 Task: Delete the list "Bucket List".
Action: Mouse moved to (29, 73)
Screenshot: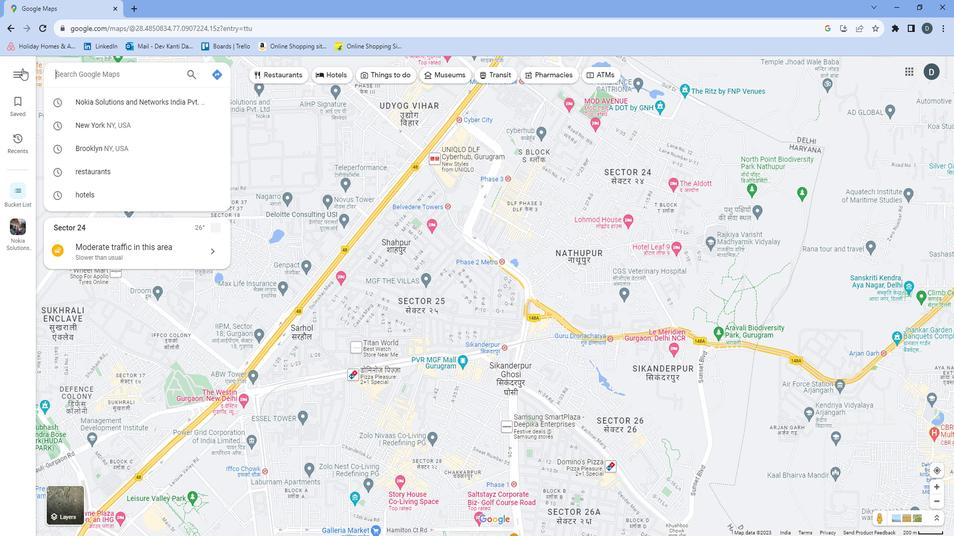 
Action: Mouse pressed left at (29, 73)
Screenshot: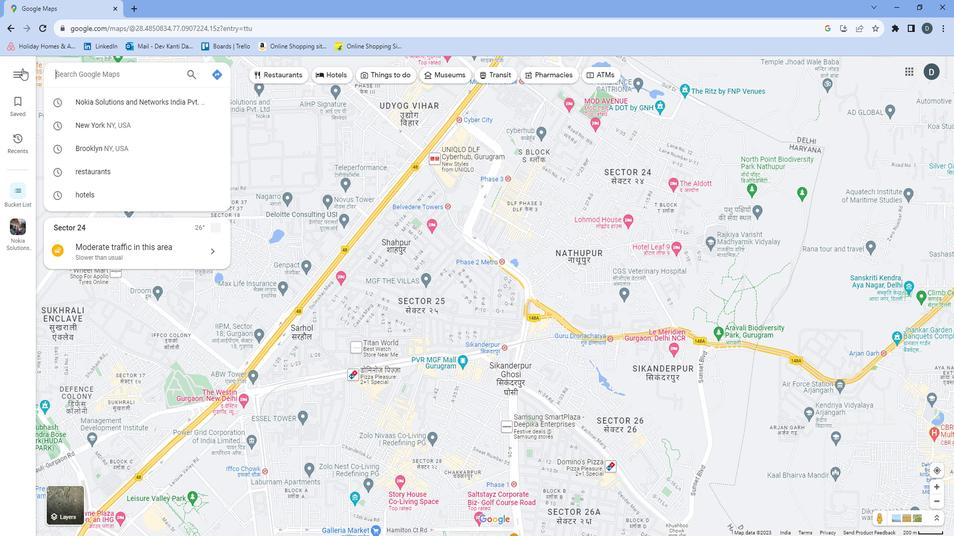 
Action: Mouse moved to (59, 128)
Screenshot: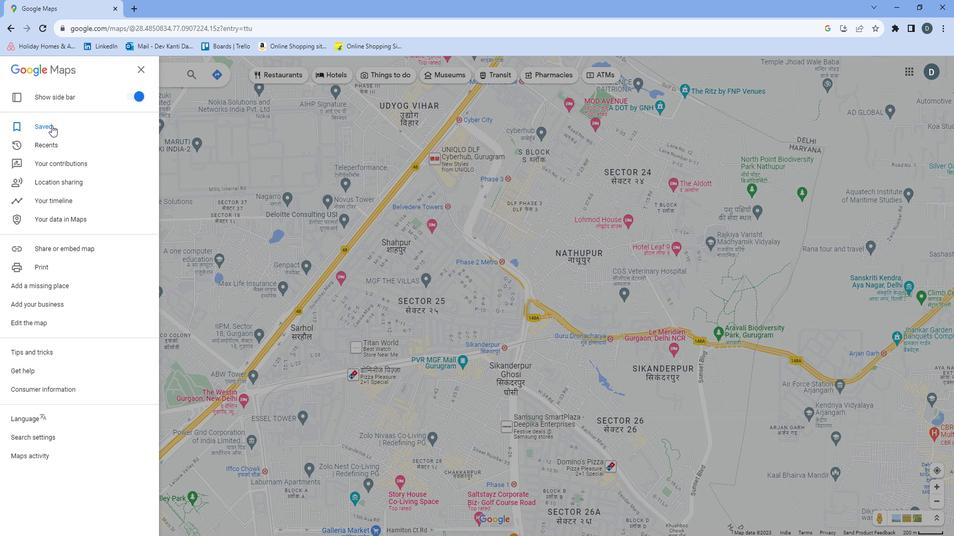 
Action: Mouse pressed left at (59, 128)
Screenshot: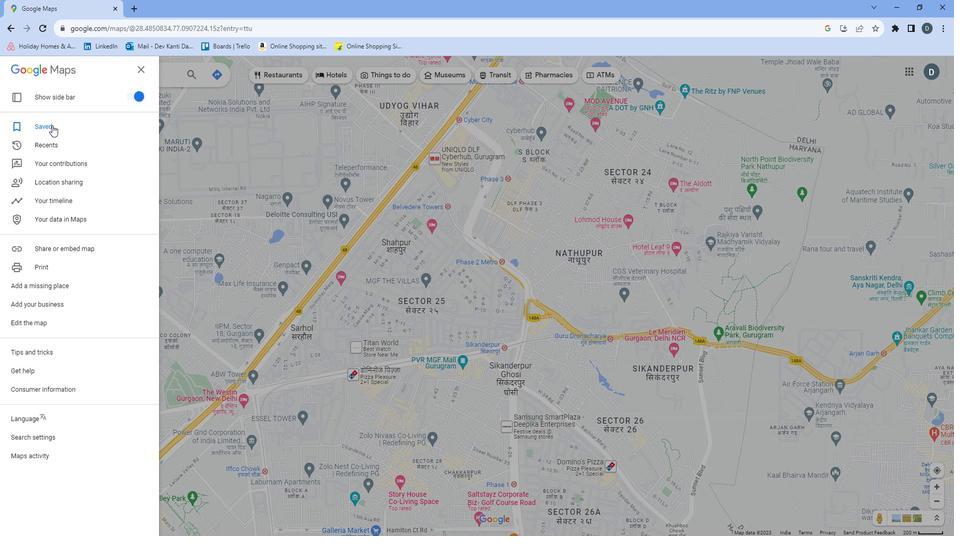 
Action: Mouse moved to (229, 168)
Screenshot: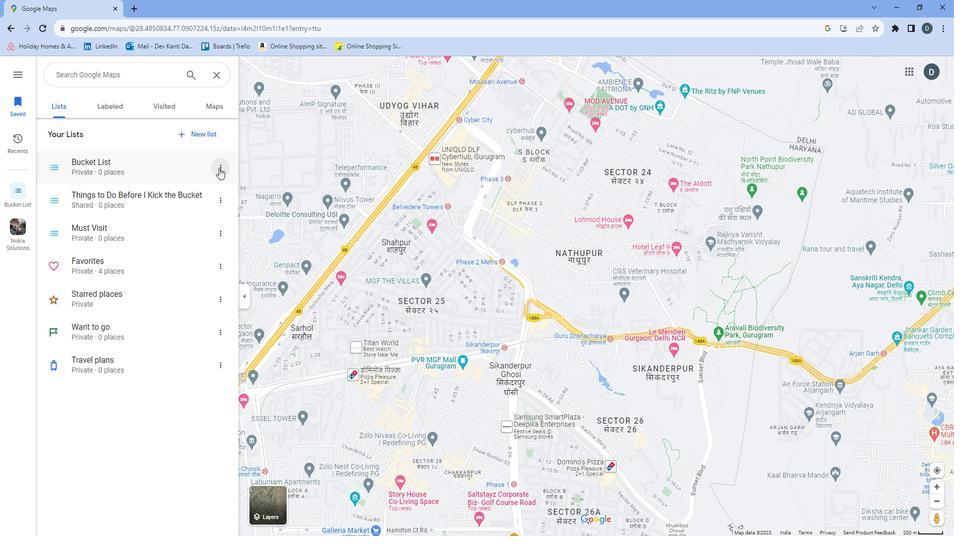 
Action: Mouse pressed left at (229, 168)
Screenshot: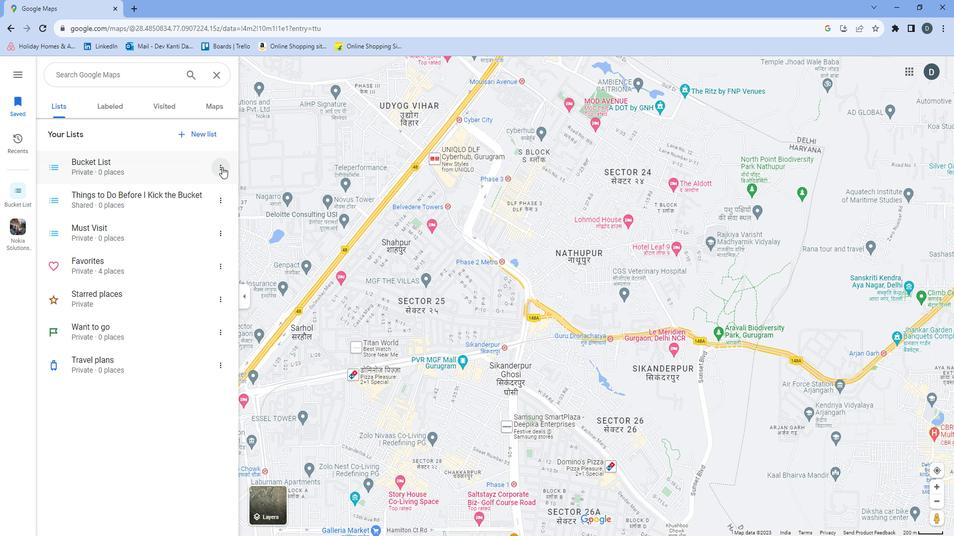
Action: Mouse moved to (241, 231)
Screenshot: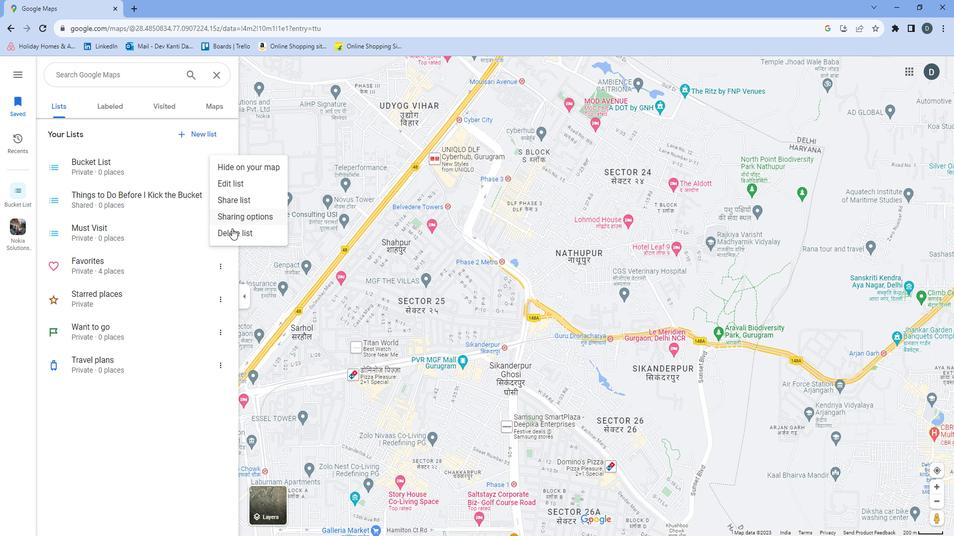 
Action: Mouse pressed left at (241, 231)
Screenshot: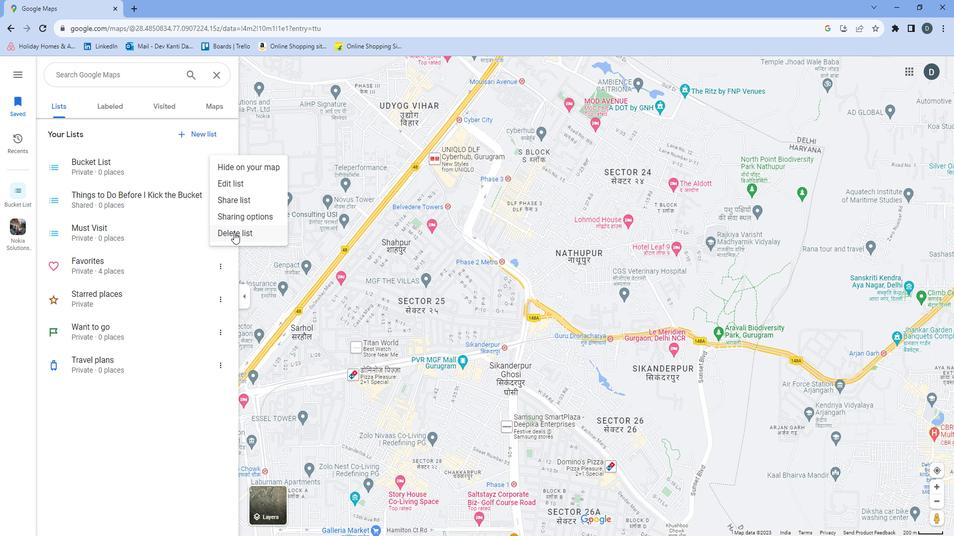 
Action: Mouse moved to (529, 321)
Screenshot: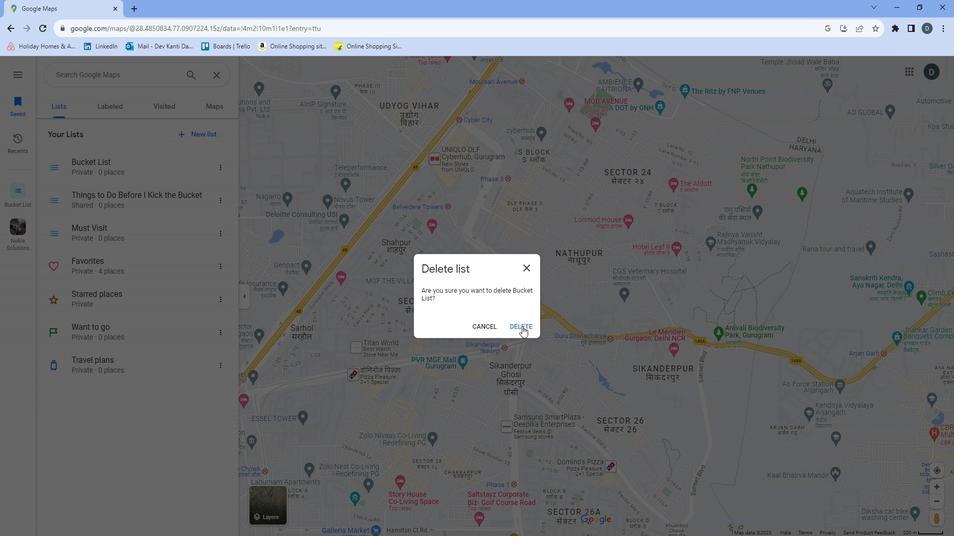 
Action: Mouse pressed left at (529, 321)
Screenshot: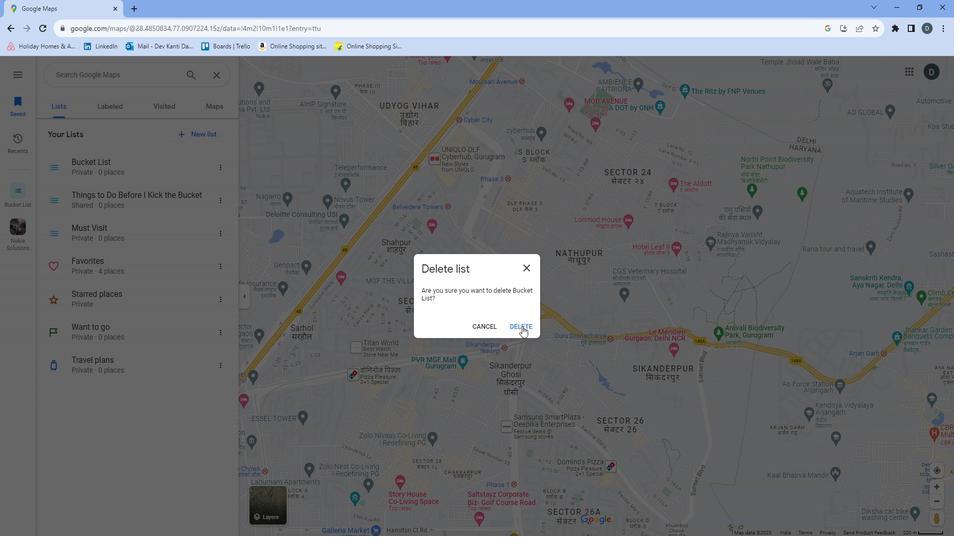 
Action: Mouse moved to (529, 321)
Screenshot: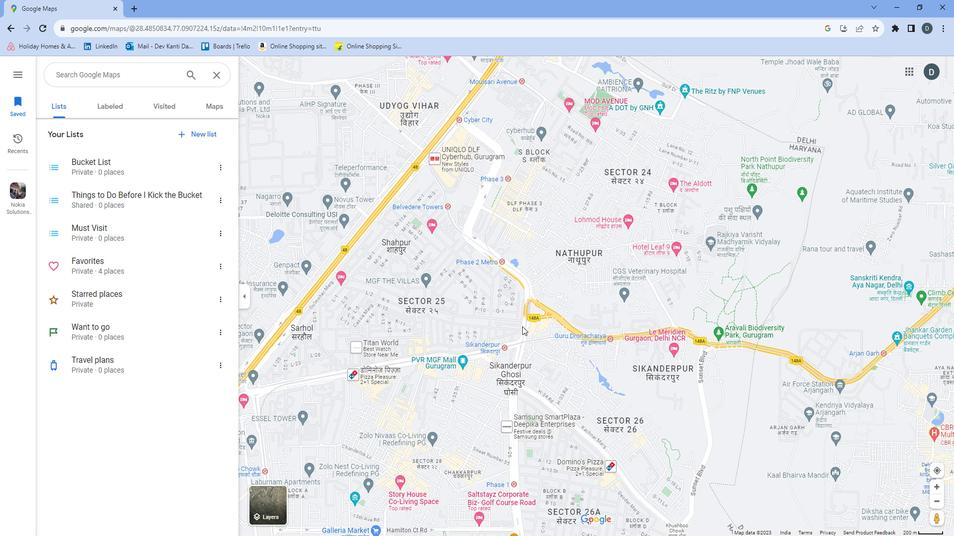 
